 Task: "Remove" the purple label to the card.
Action: Mouse pressed left at (963, 257)
Screenshot: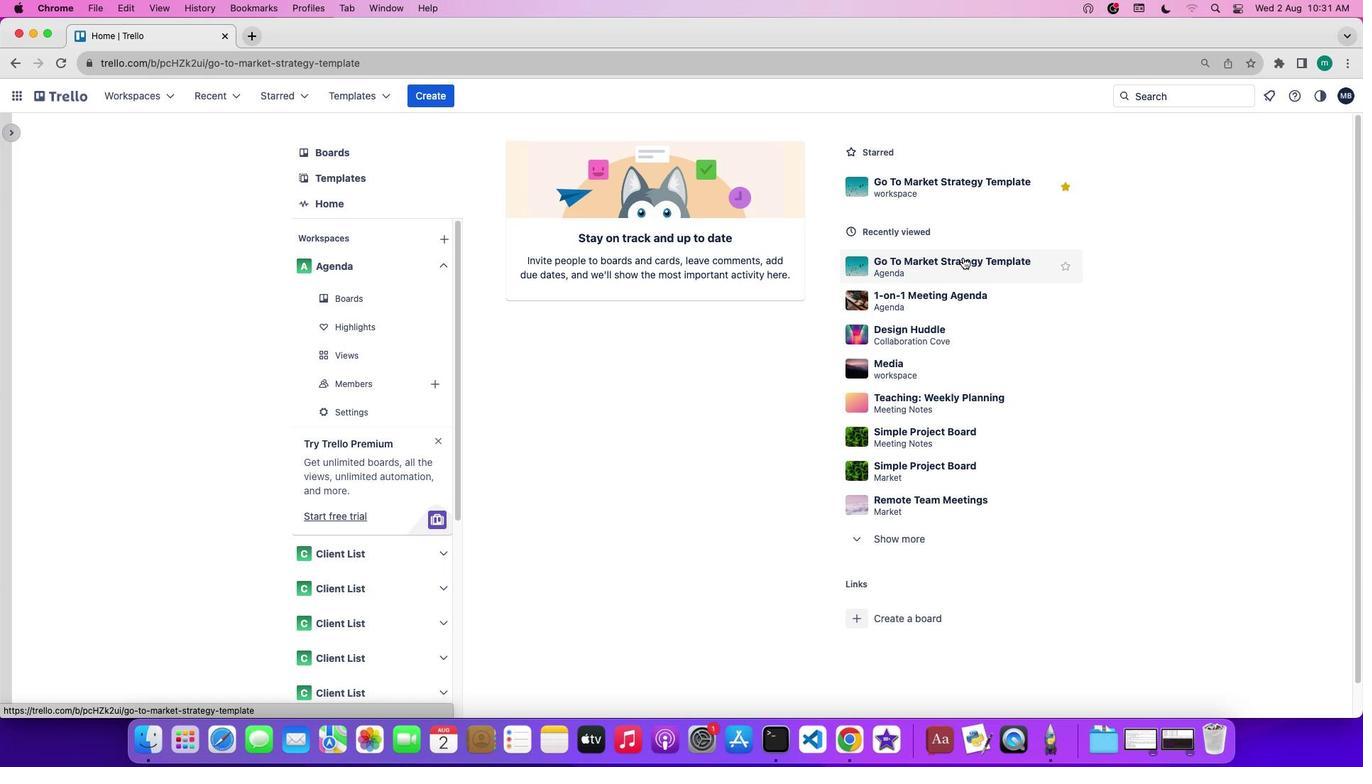 
Action: Mouse moved to (1269, 326)
Screenshot: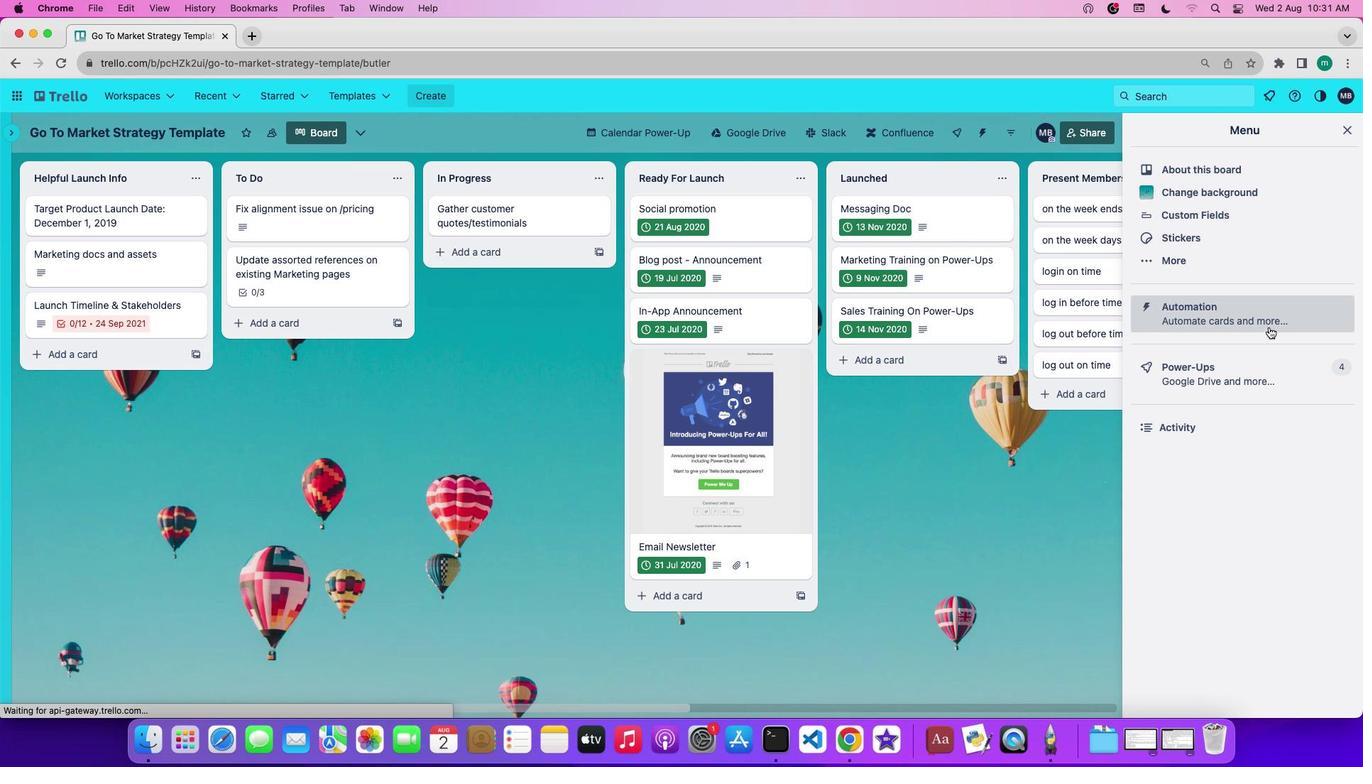 
Action: Mouse pressed left at (1269, 326)
Screenshot: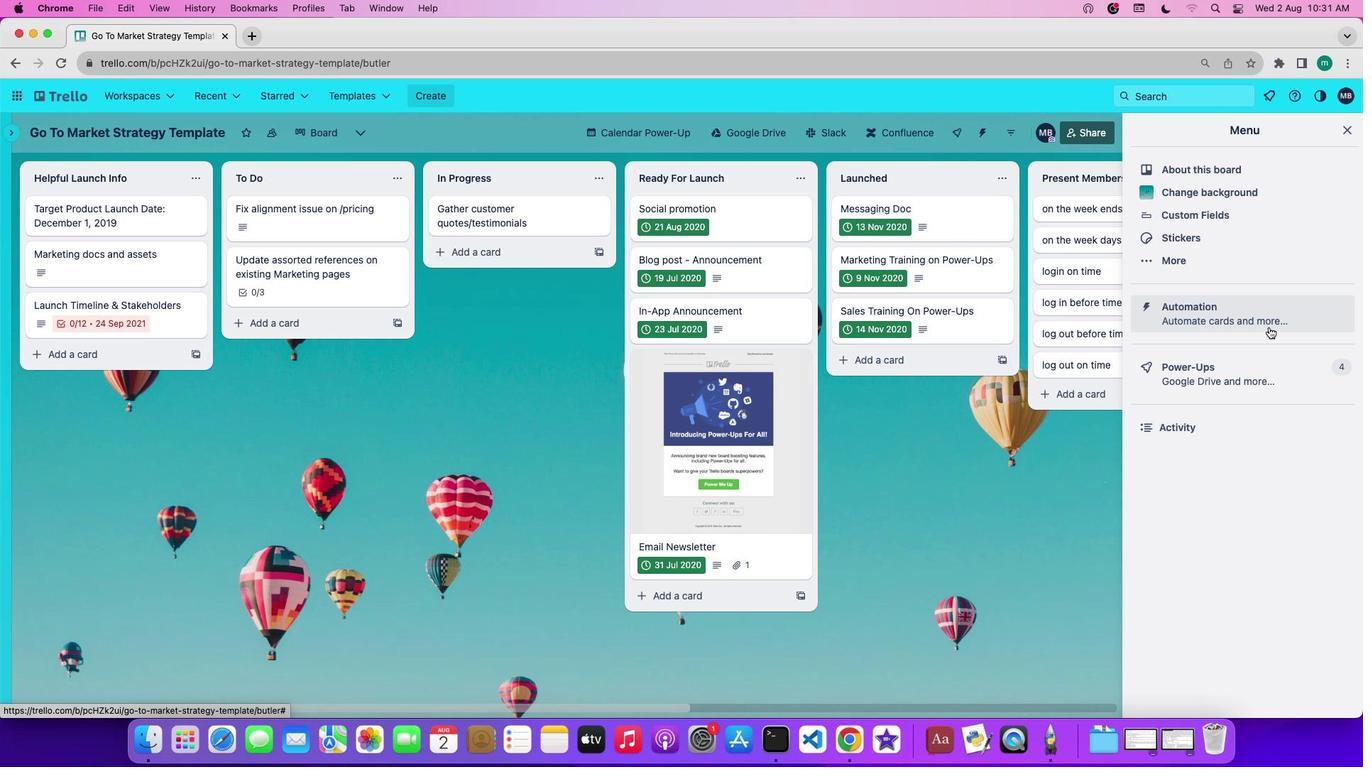 
Action: Mouse moved to (141, 371)
Screenshot: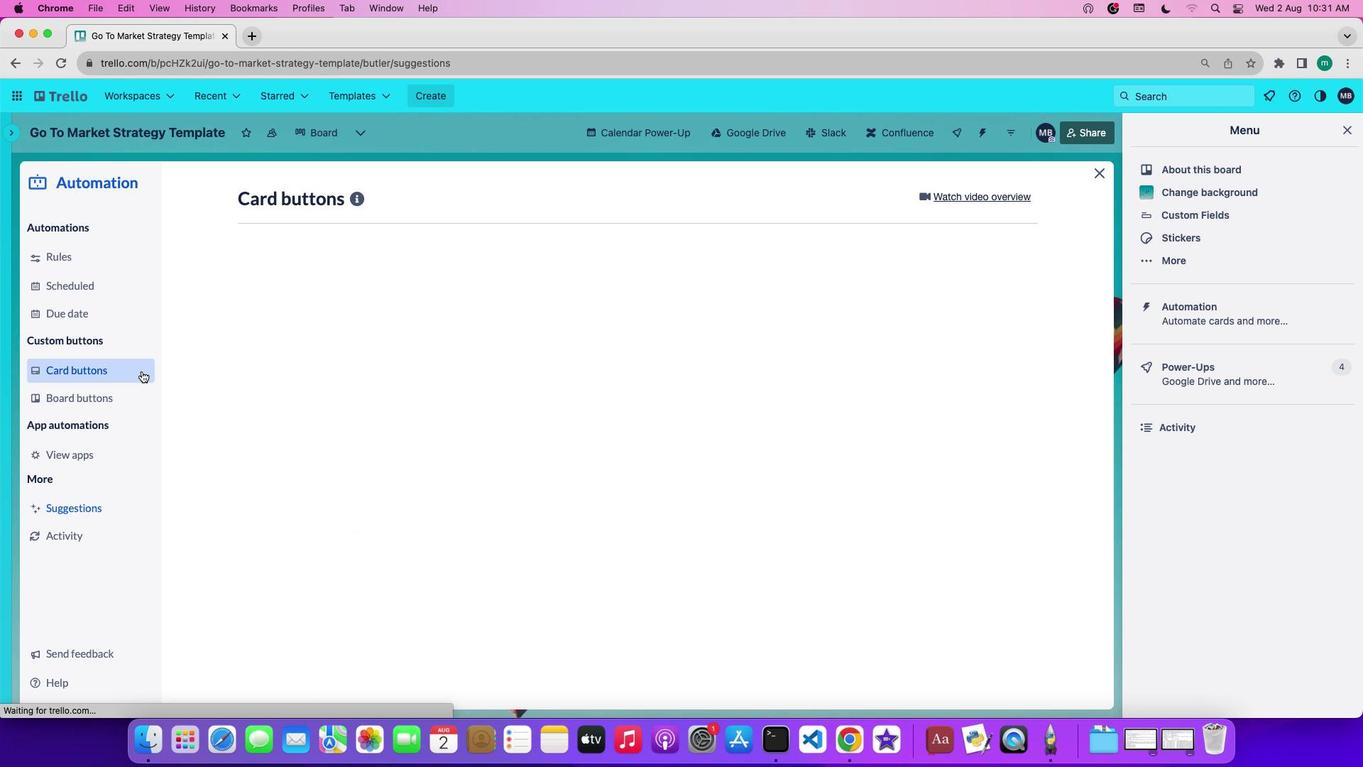 
Action: Mouse pressed left at (141, 371)
Screenshot: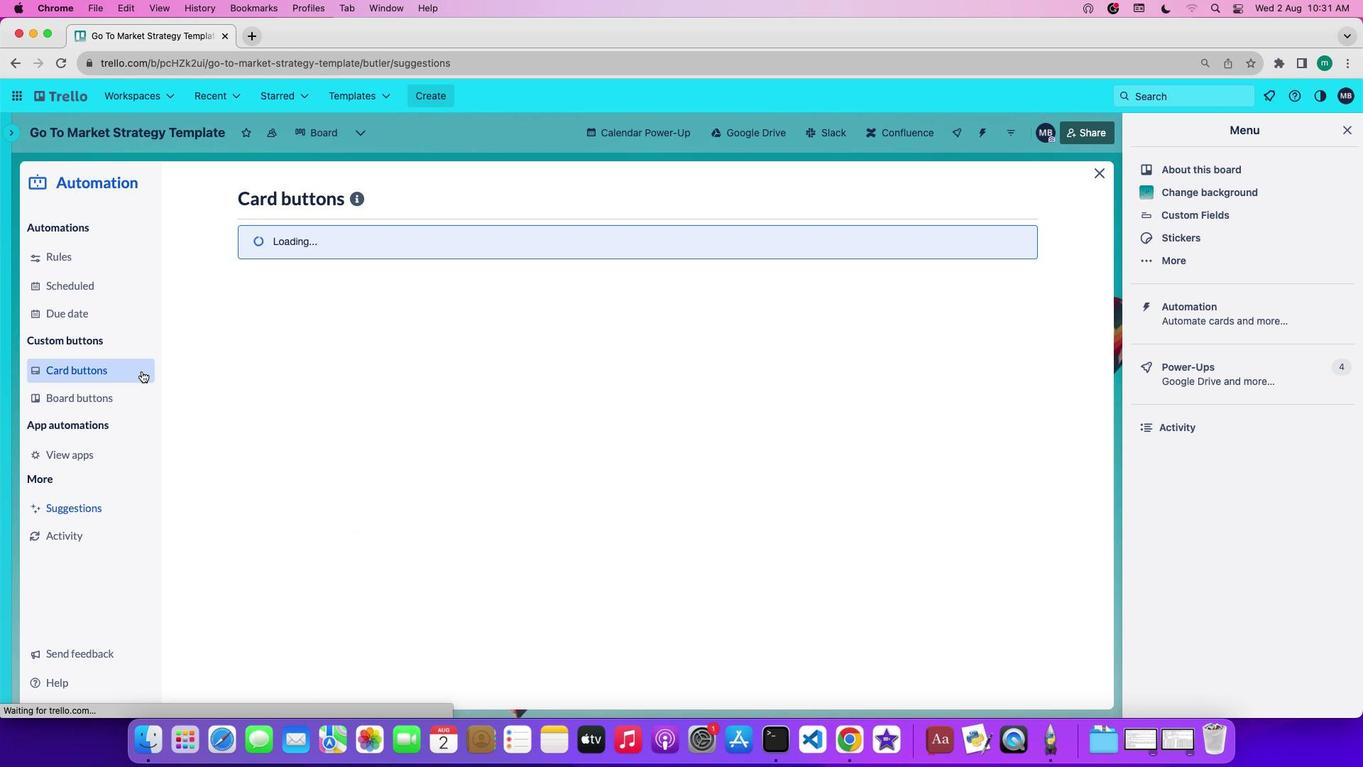 
Action: Mouse moved to (286, 490)
Screenshot: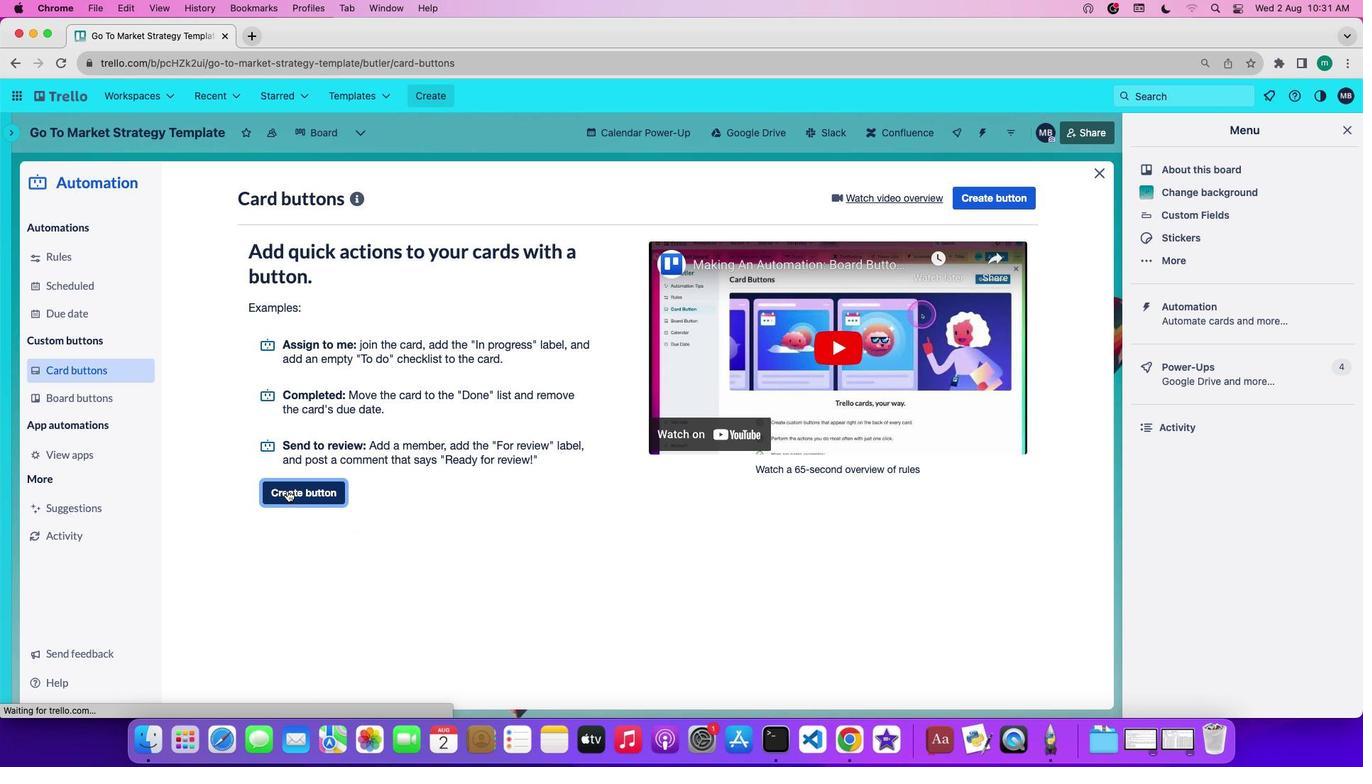 
Action: Mouse pressed left at (286, 490)
Screenshot: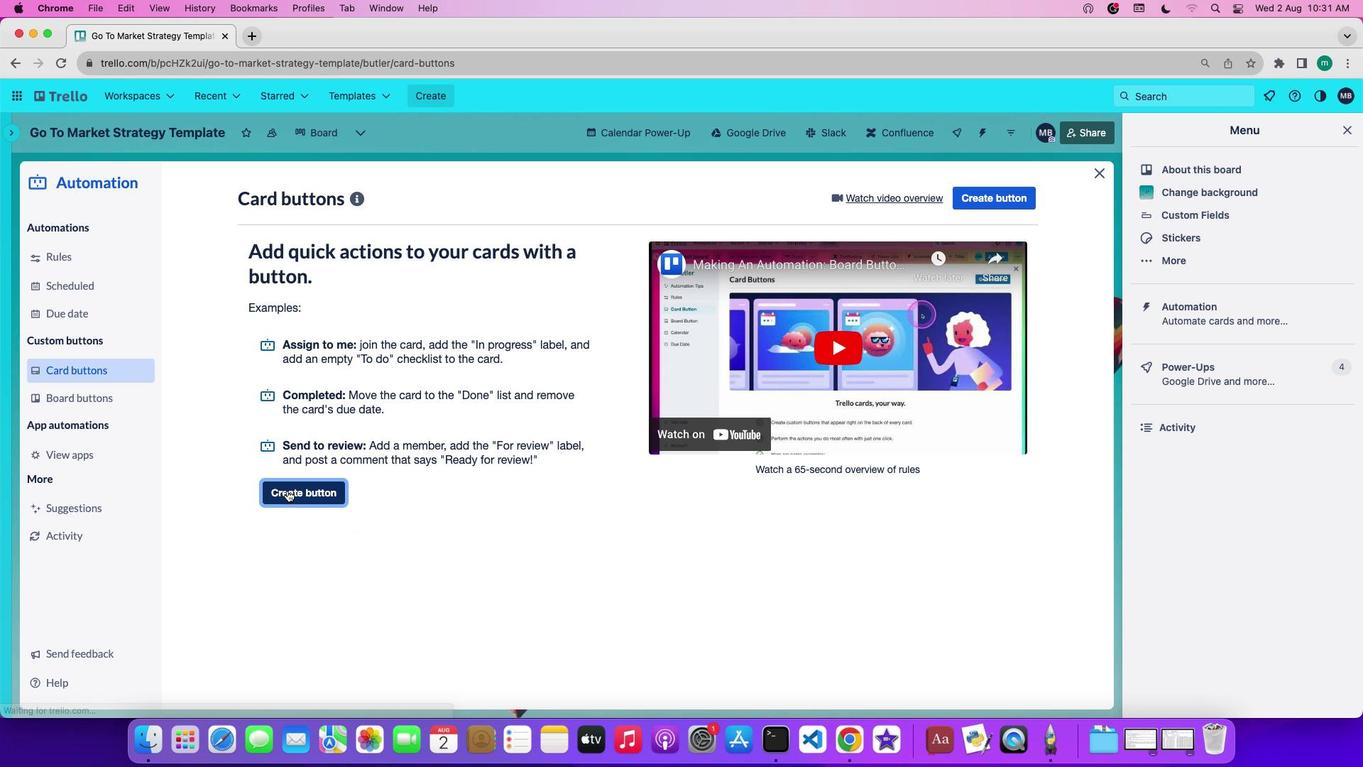 
Action: Mouse moved to (661, 389)
Screenshot: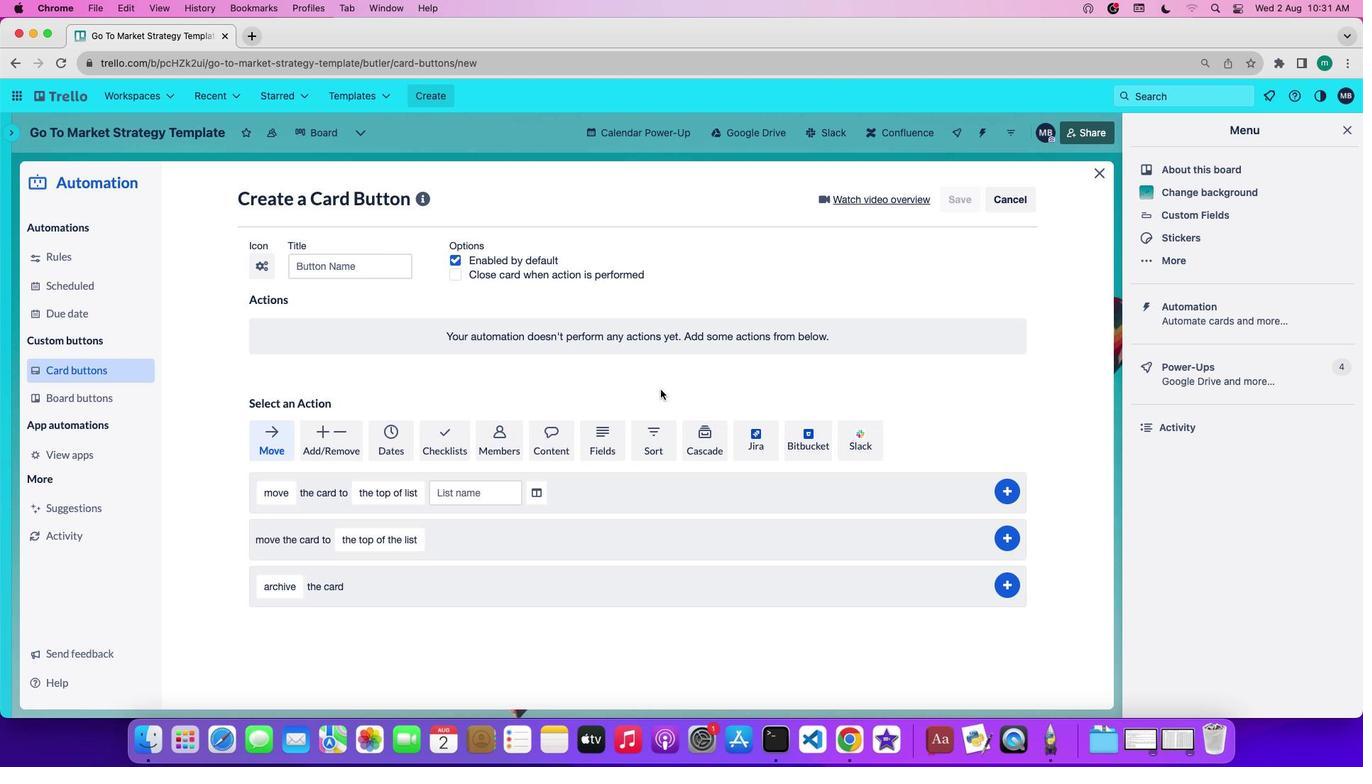 
Action: Mouse pressed left at (661, 389)
Screenshot: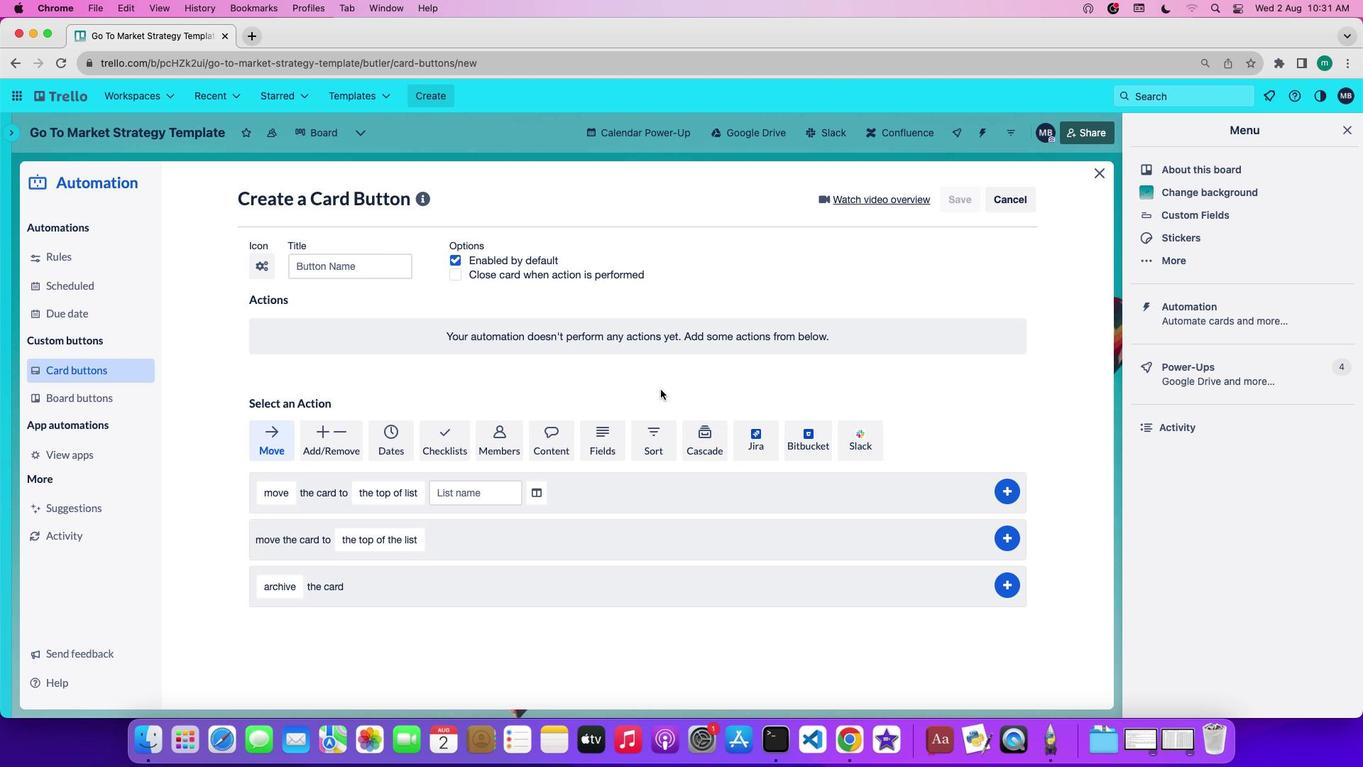 
Action: Mouse moved to (331, 443)
Screenshot: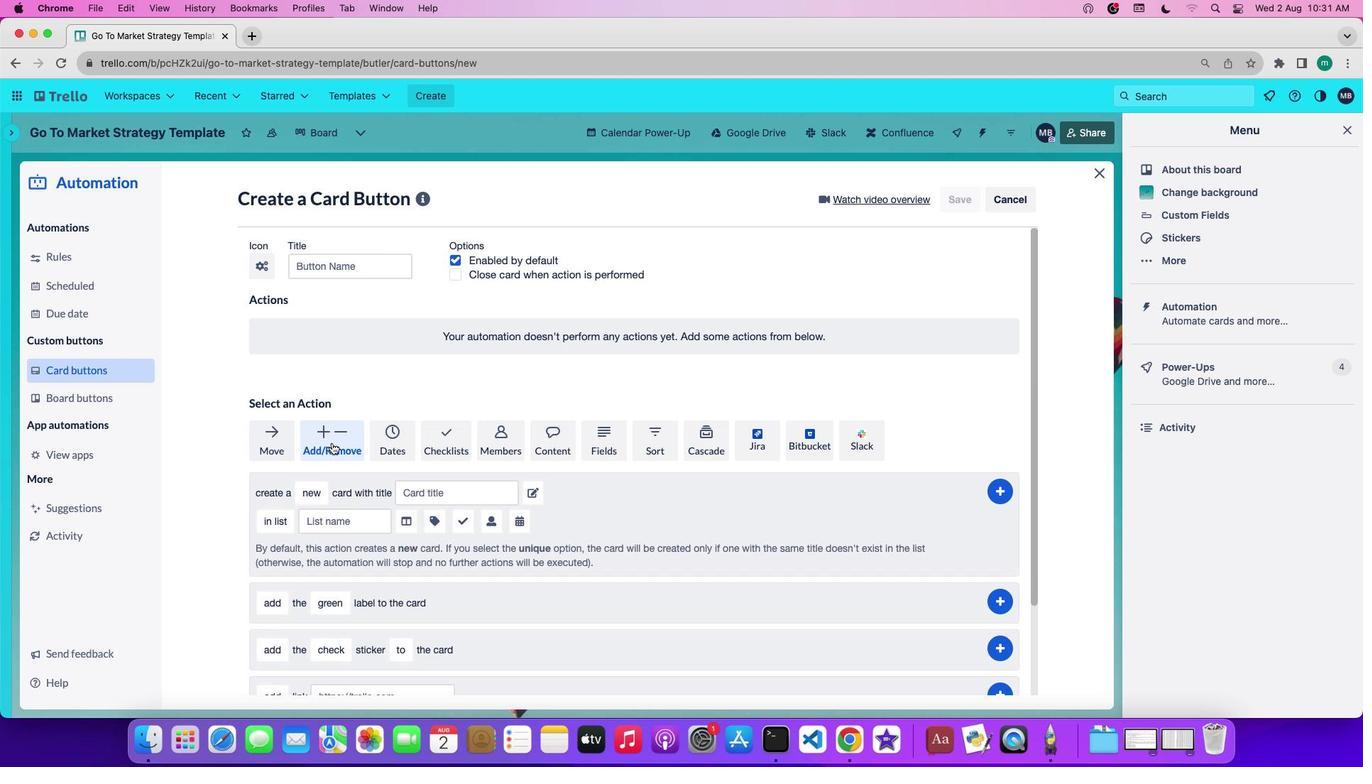 
Action: Mouse pressed left at (331, 443)
Screenshot: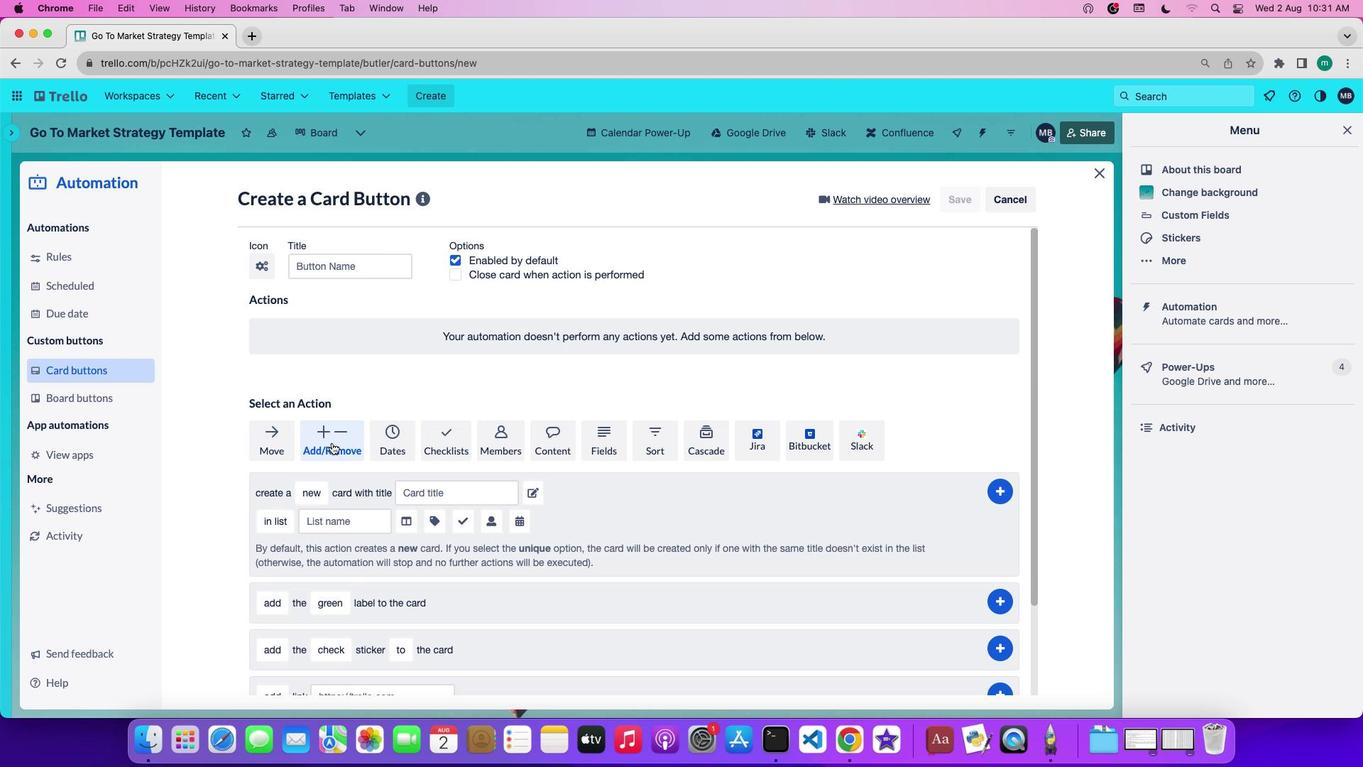 
Action: Mouse moved to (402, 495)
Screenshot: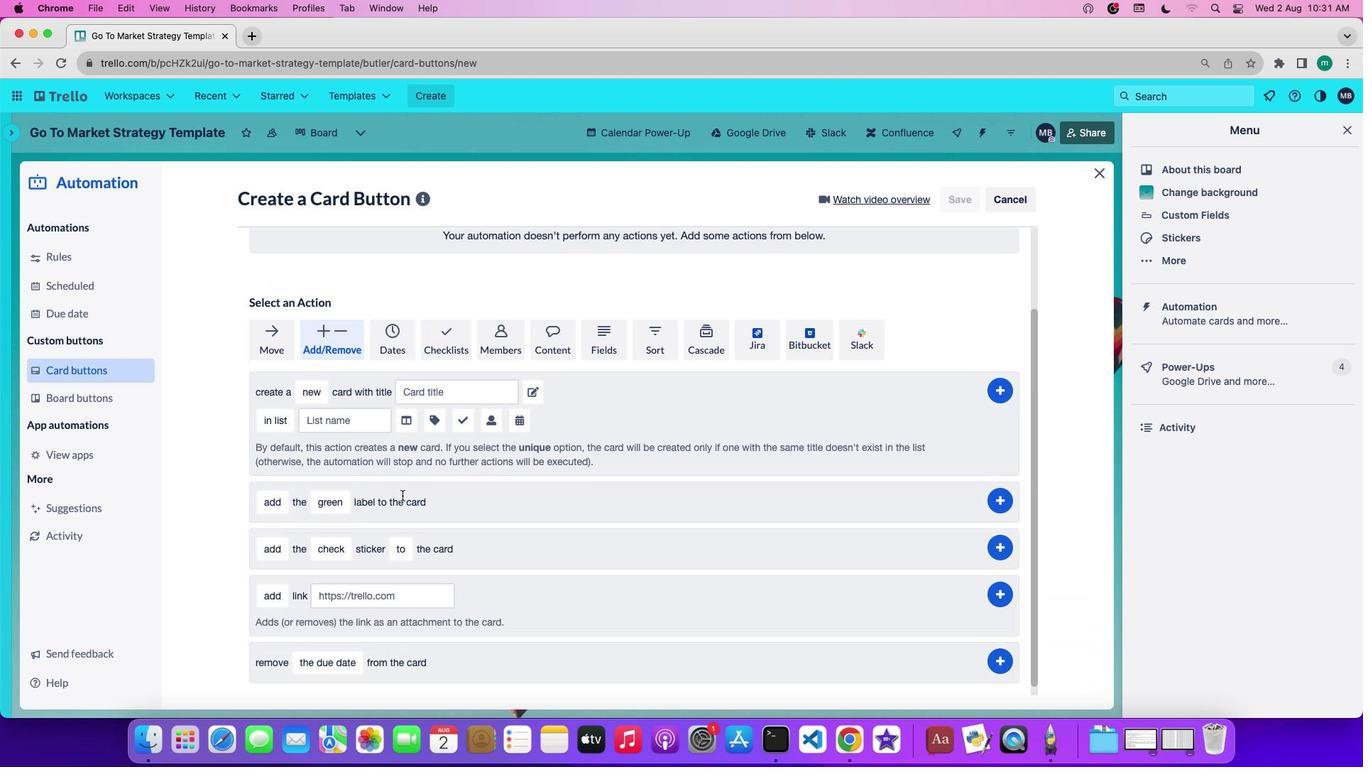 
Action: Mouse scrolled (402, 495) with delta (0, 0)
Screenshot: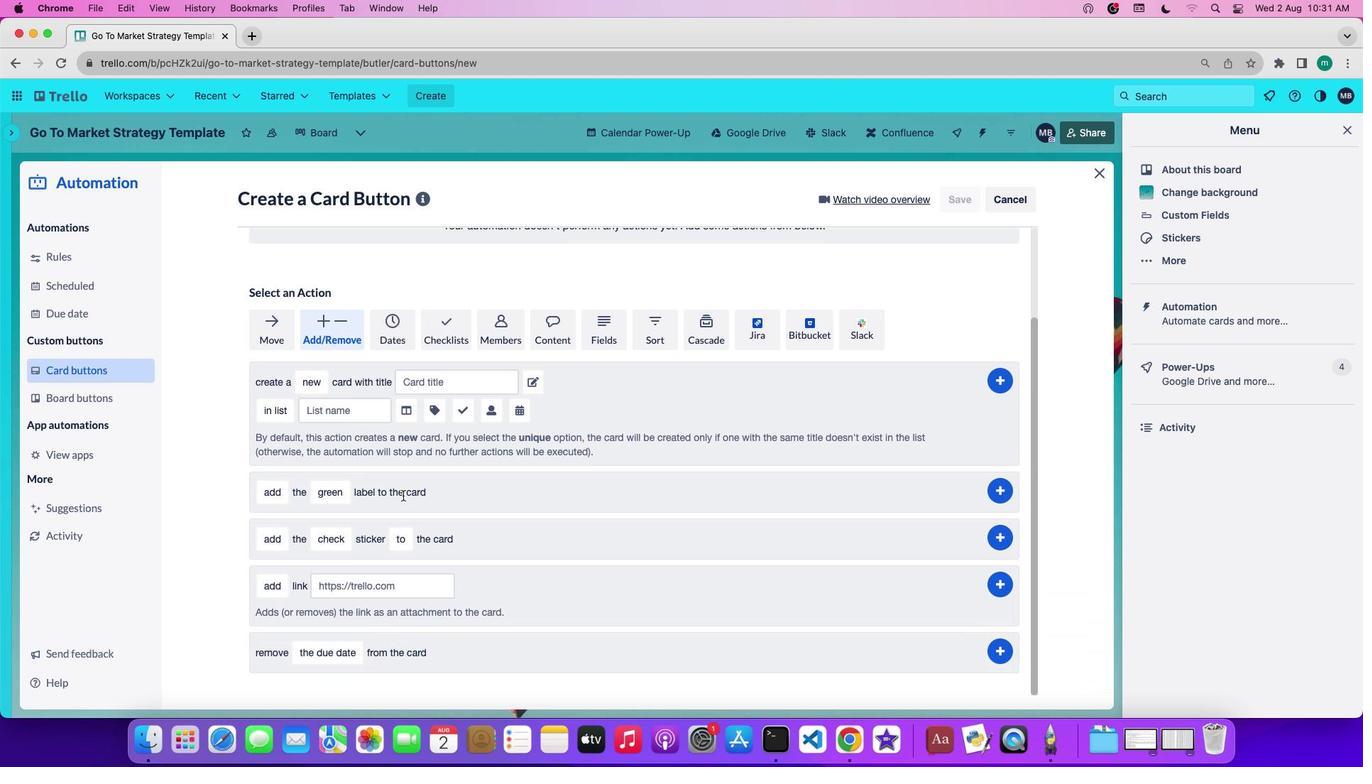 
Action: Mouse moved to (402, 495)
Screenshot: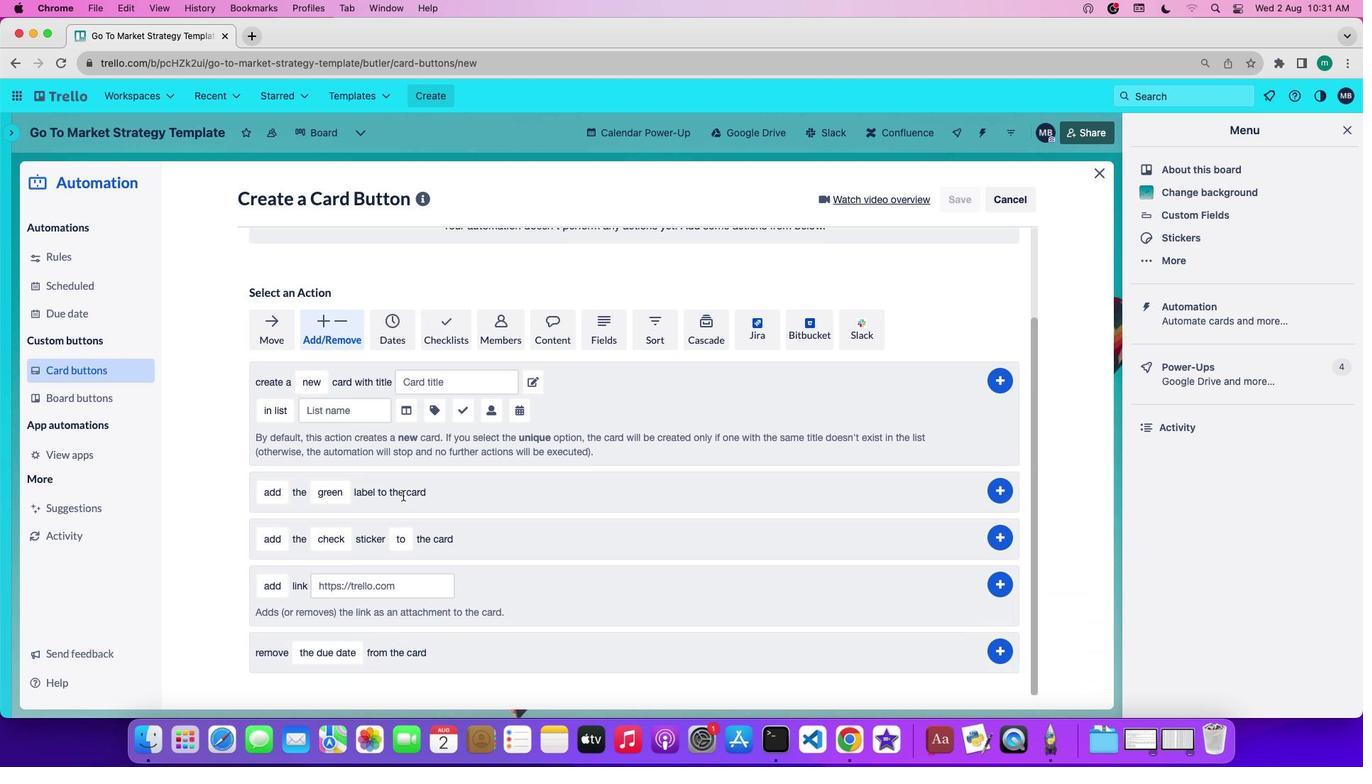 
Action: Mouse scrolled (402, 495) with delta (0, 0)
Screenshot: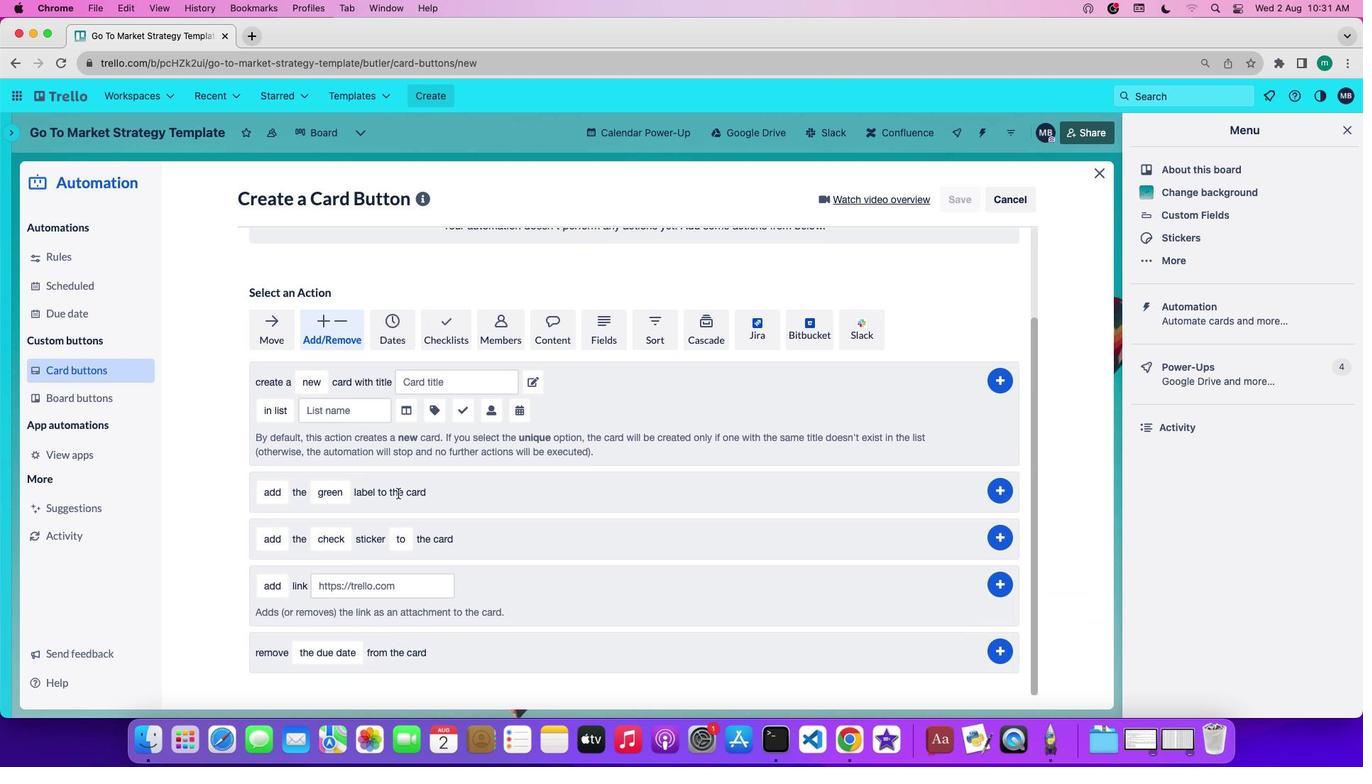 
Action: Mouse scrolled (402, 495) with delta (0, -1)
Screenshot: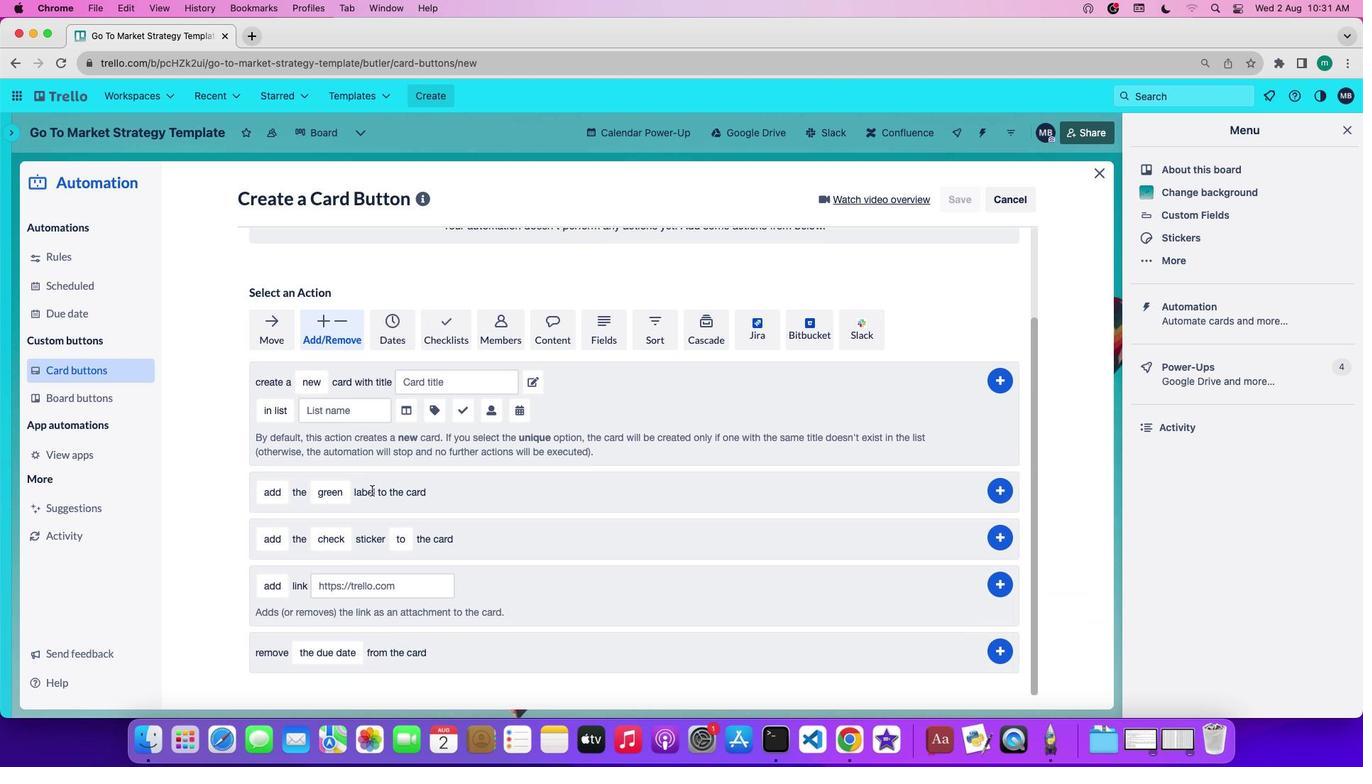 
Action: Mouse scrolled (402, 495) with delta (0, -2)
Screenshot: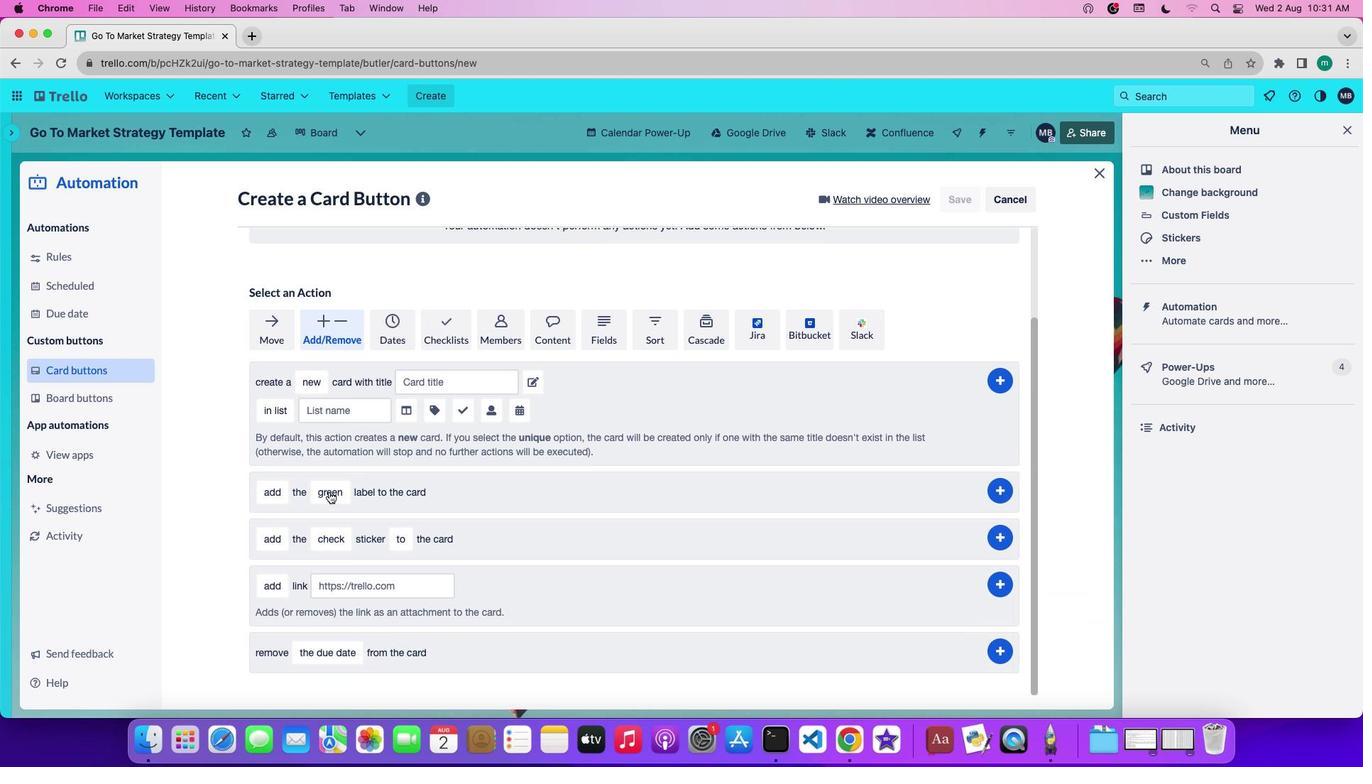 
Action: Mouse moved to (270, 489)
Screenshot: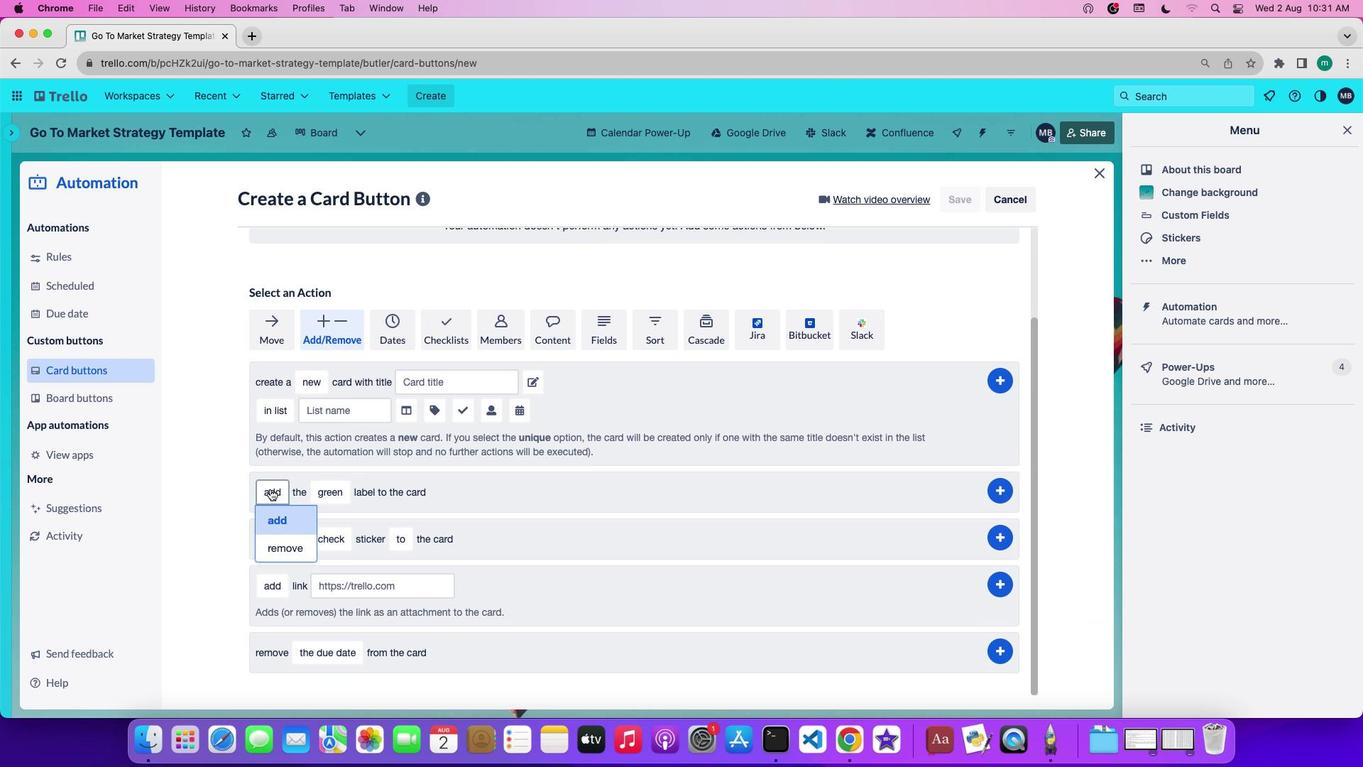 
Action: Mouse pressed left at (270, 489)
Screenshot: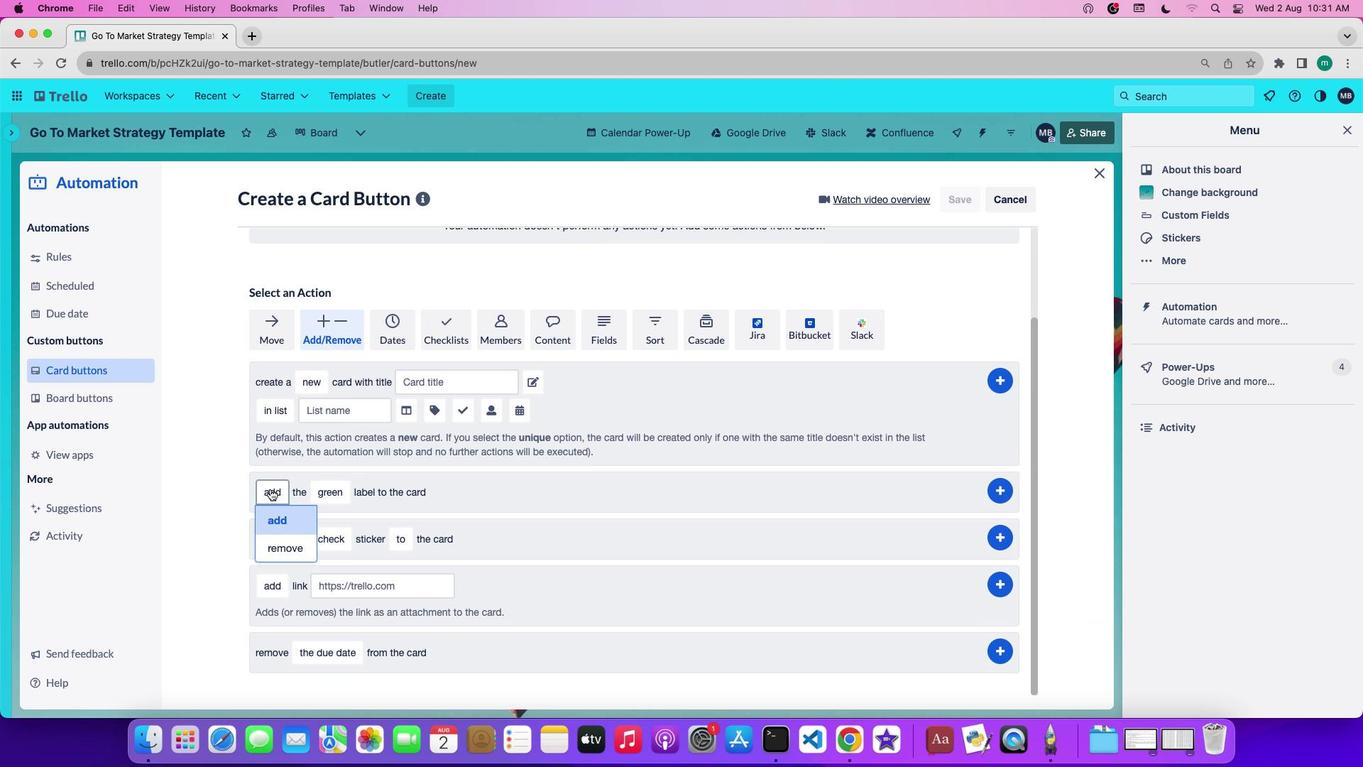 
Action: Mouse moved to (284, 556)
Screenshot: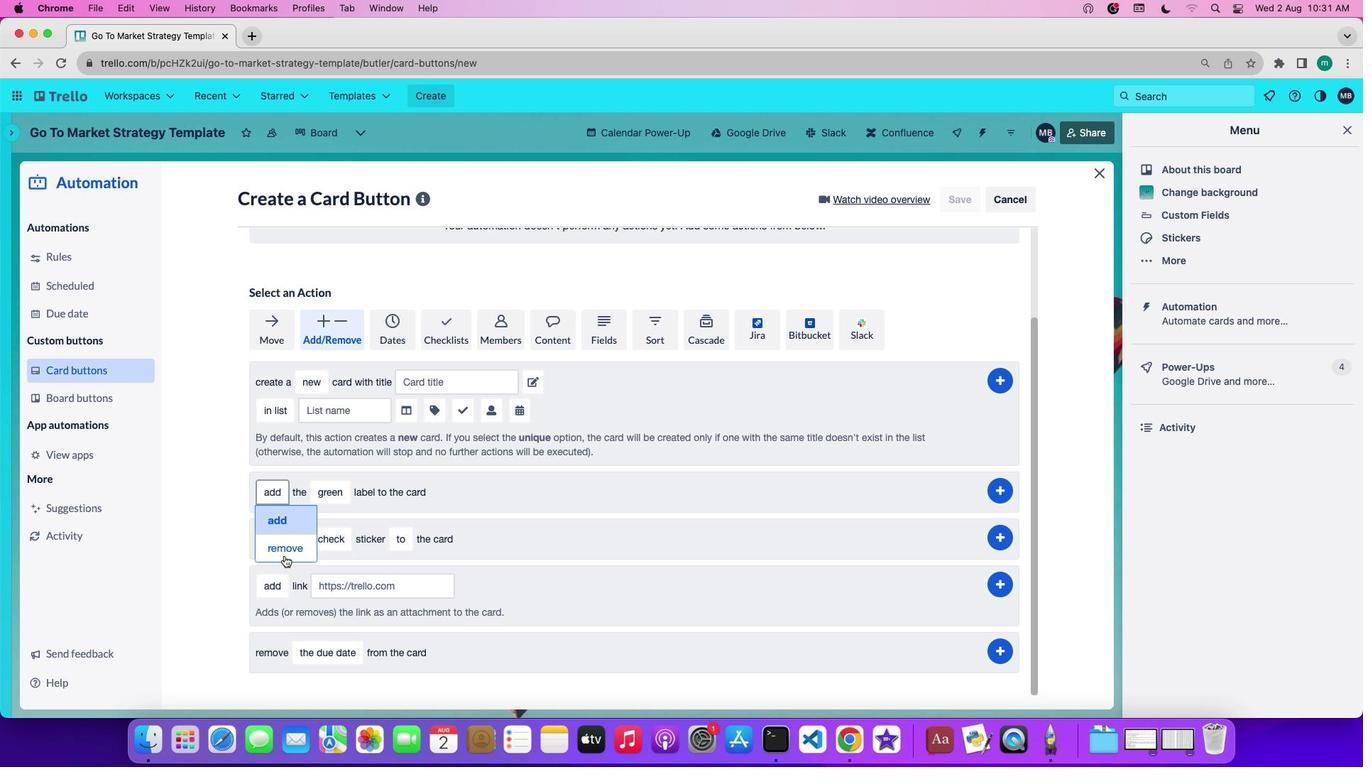 
Action: Mouse pressed left at (284, 556)
Screenshot: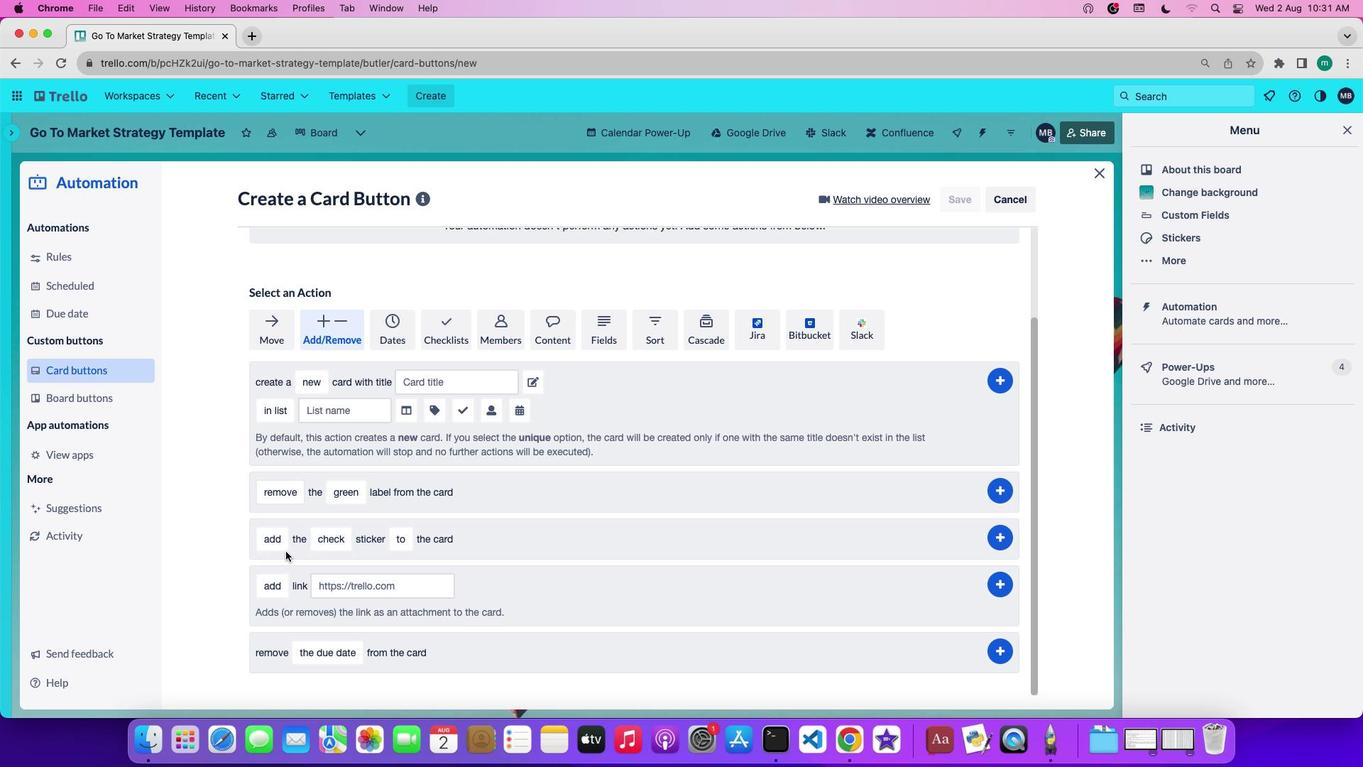 
Action: Mouse moved to (337, 494)
Screenshot: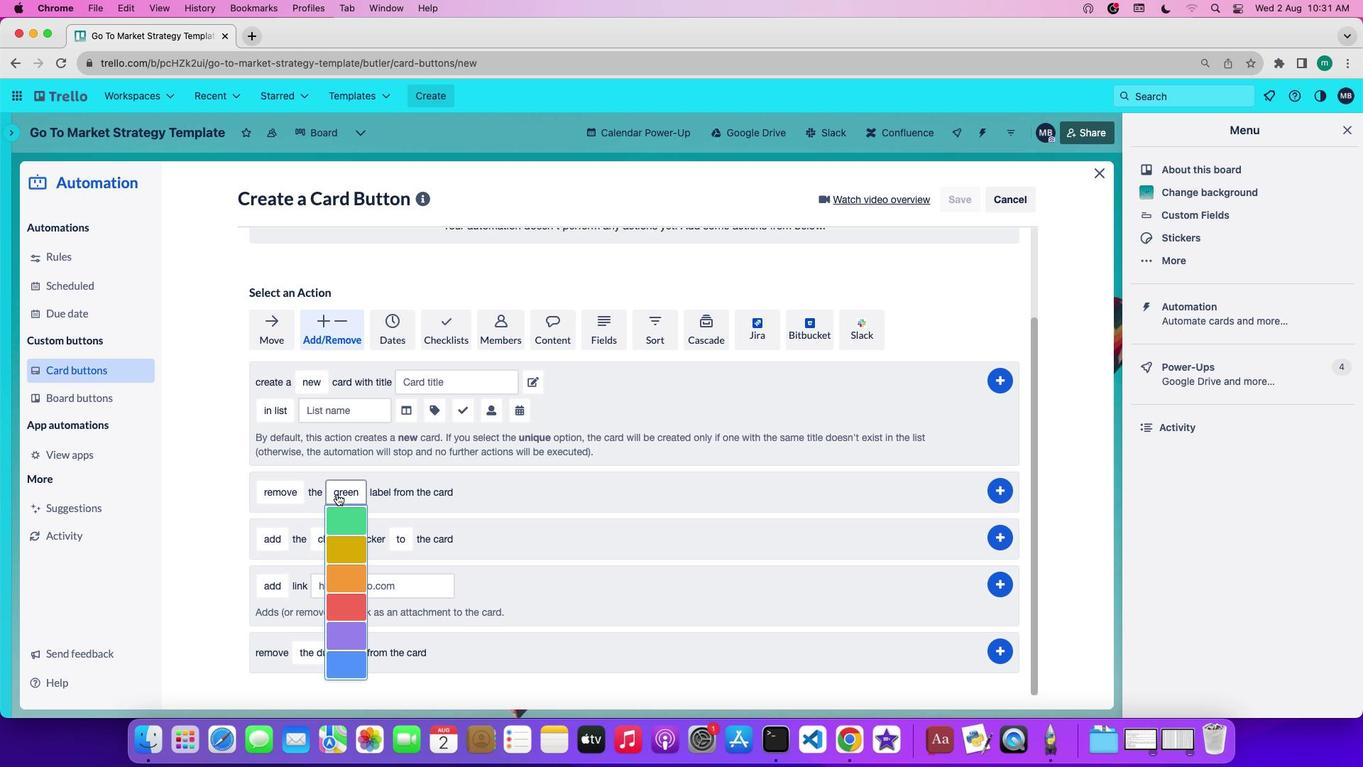 
Action: Mouse pressed left at (337, 494)
Screenshot: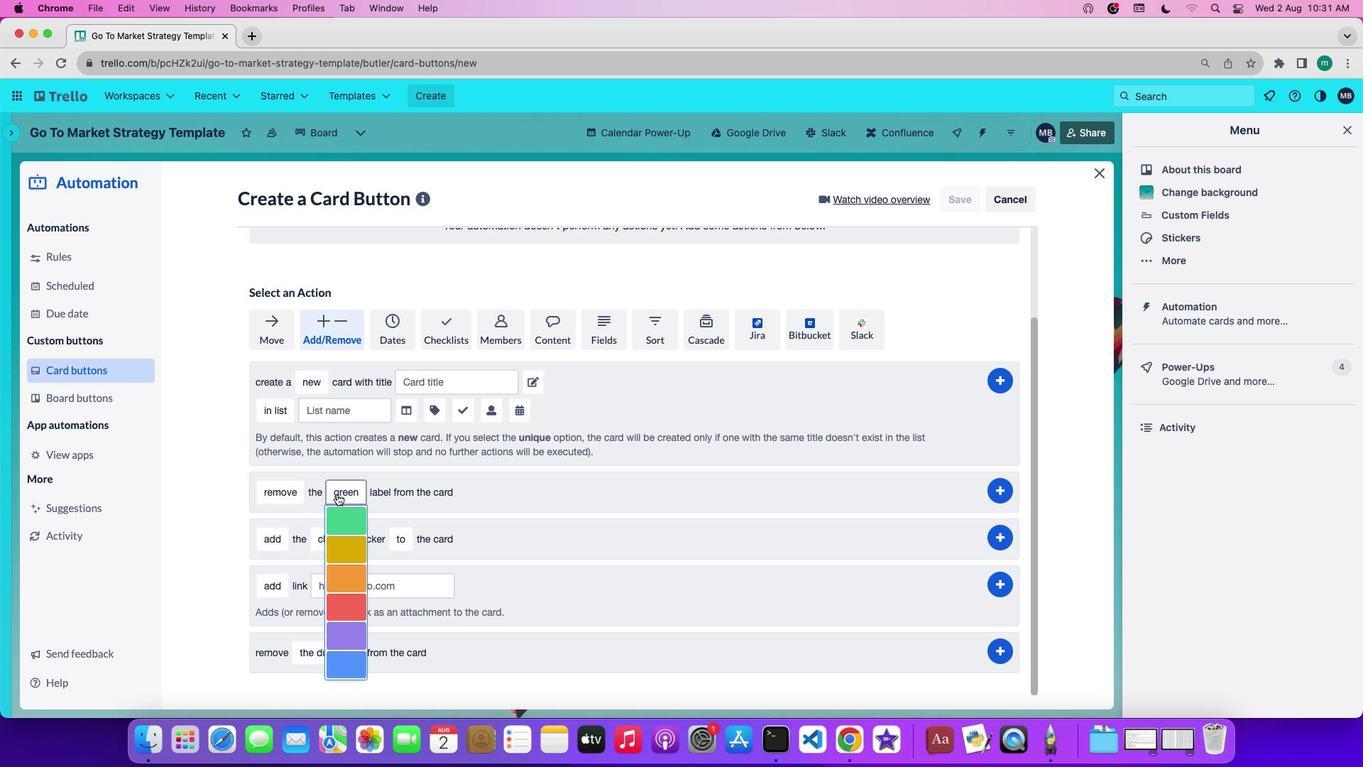 
Action: Mouse moved to (354, 625)
Screenshot: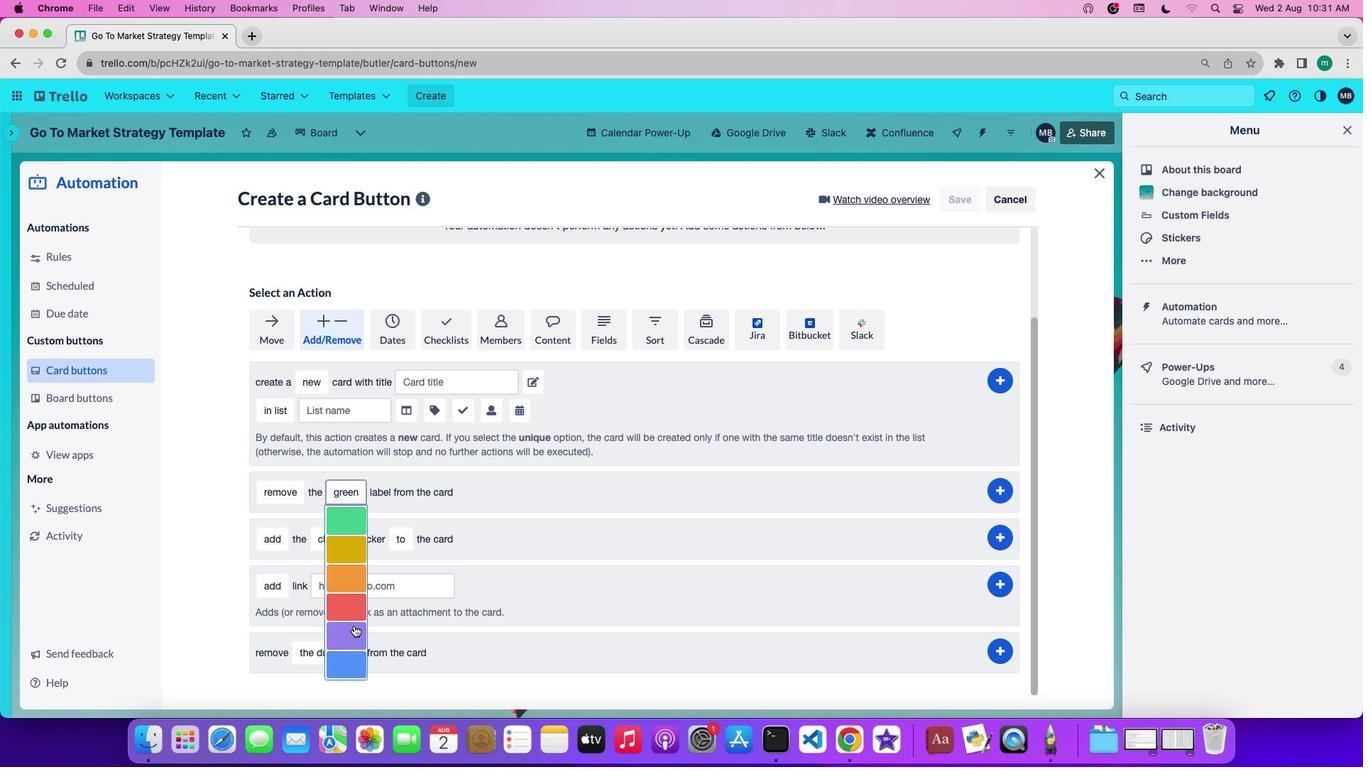 
Action: Mouse pressed left at (354, 625)
Screenshot: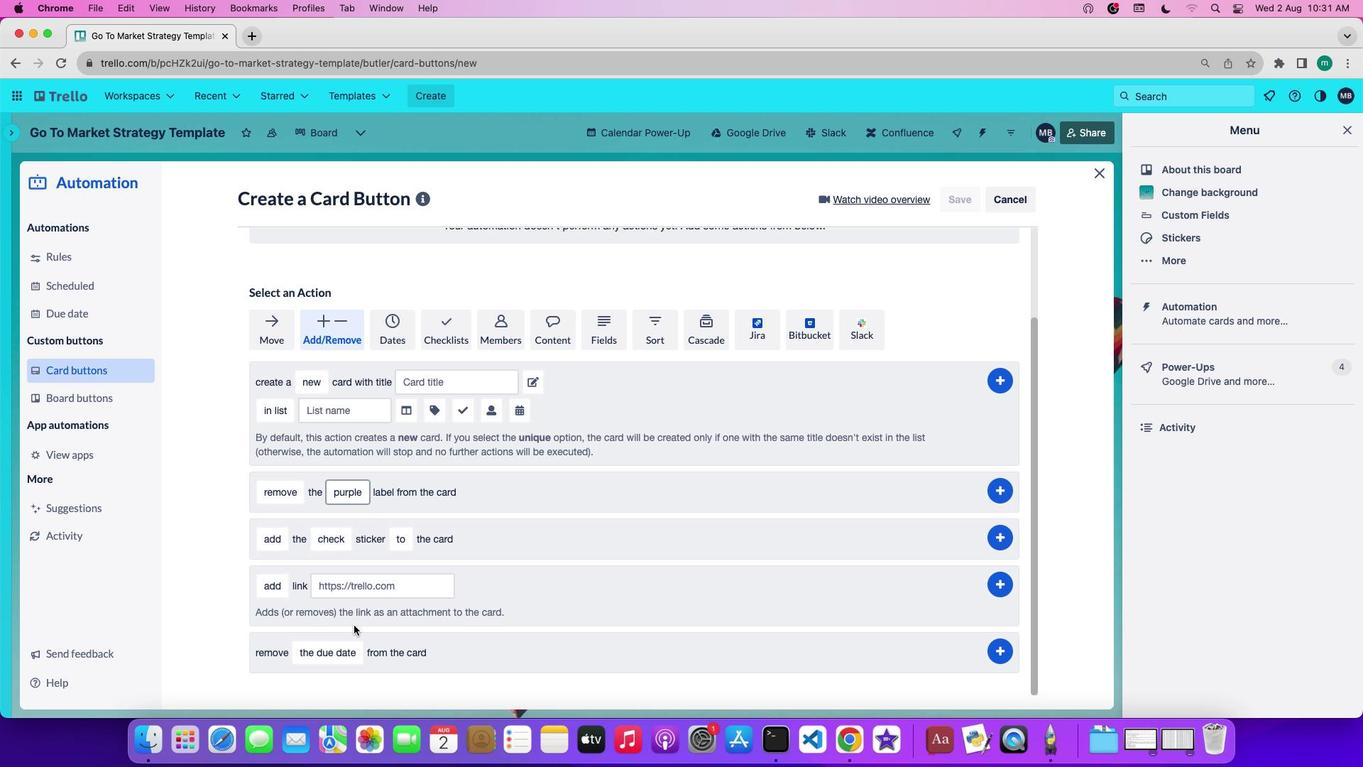 
Action: Mouse moved to (1011, 495)
Screenshot: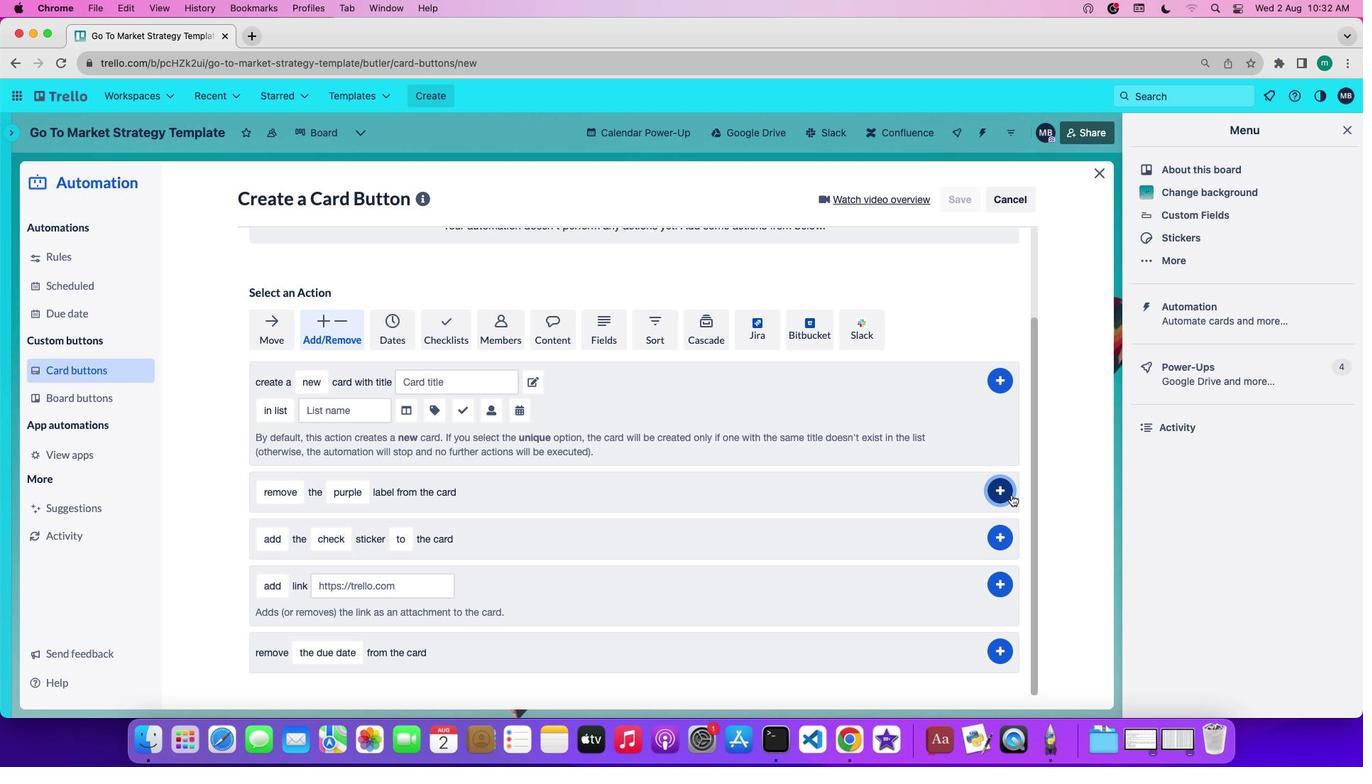 
Action: Mouse pressed left at (1011, 495)
Screenshot: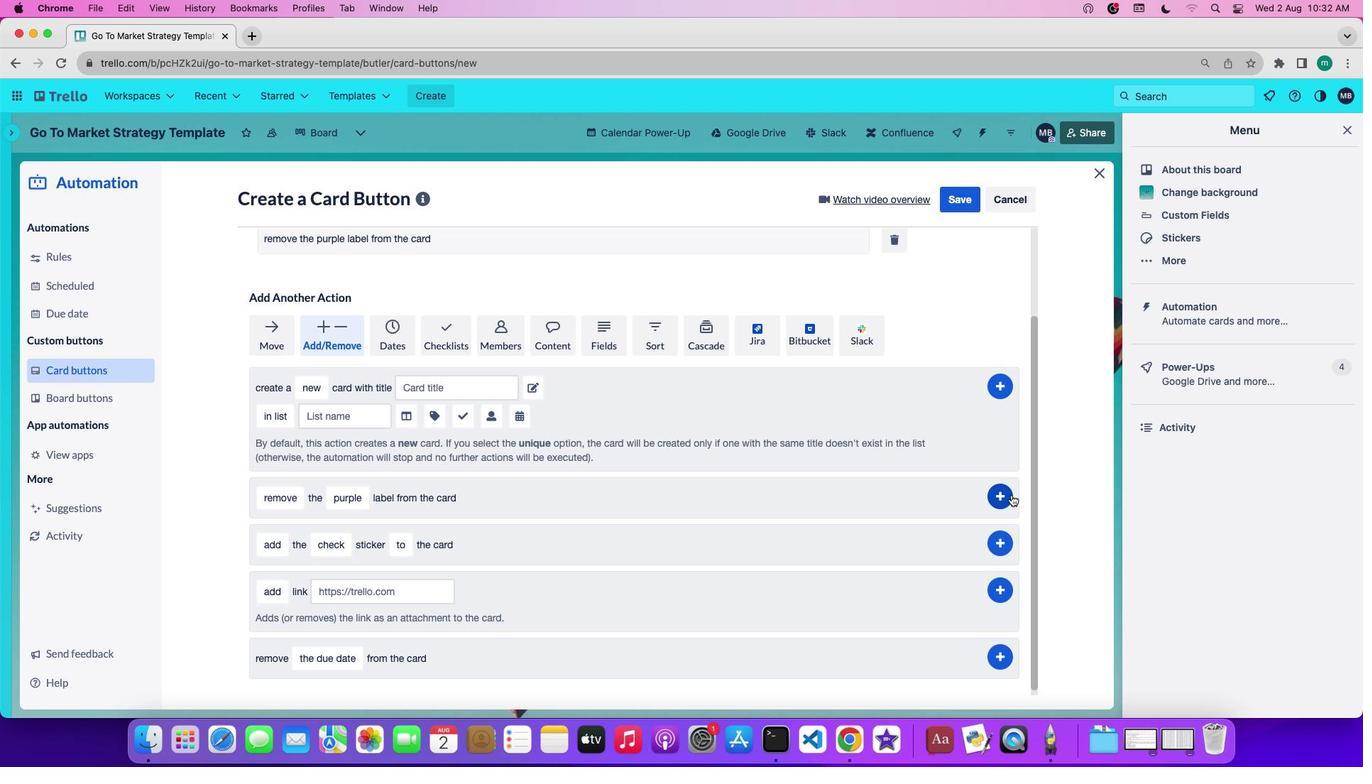 
Action: Mouse moved to (1005, 495)
Screenshot: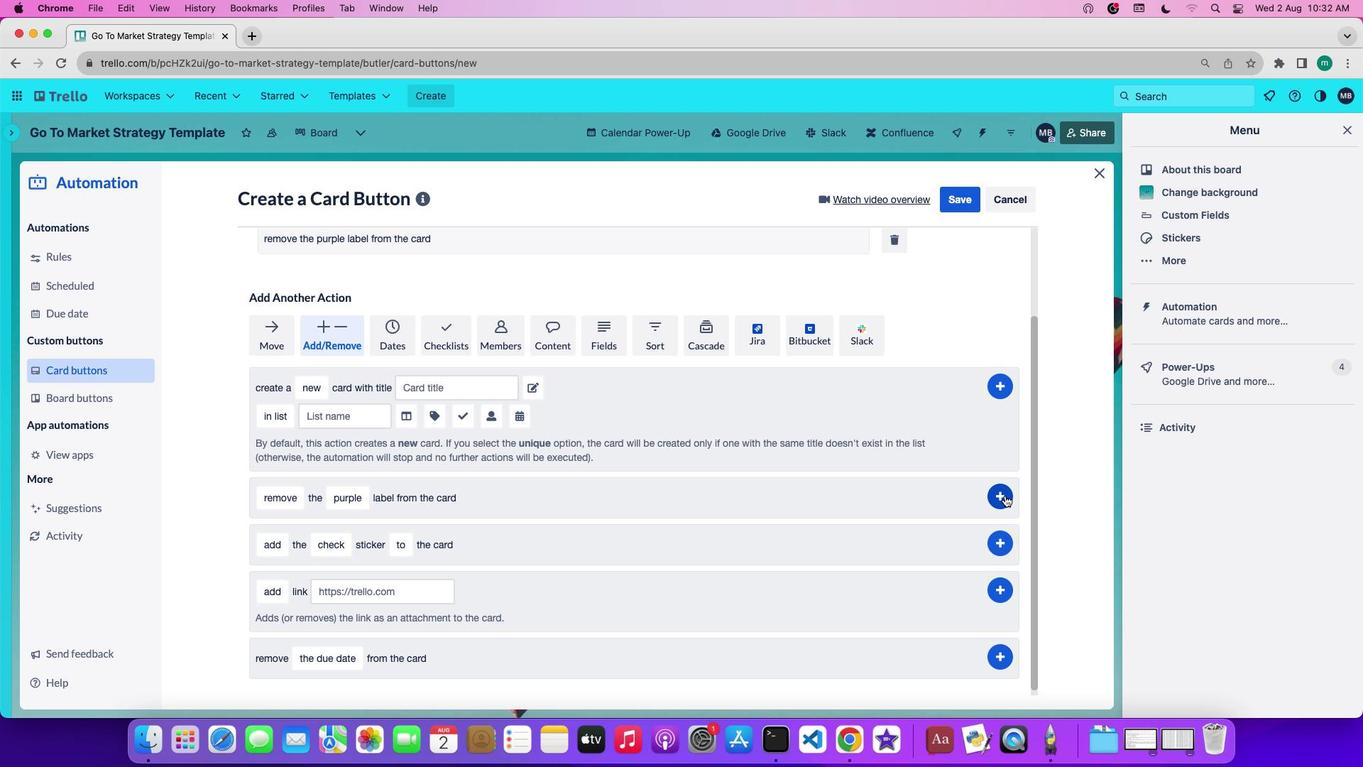 
